 Task: Search for meetings in the calendar application.
Action: Mouse moved to (8, 71)
Screenshot: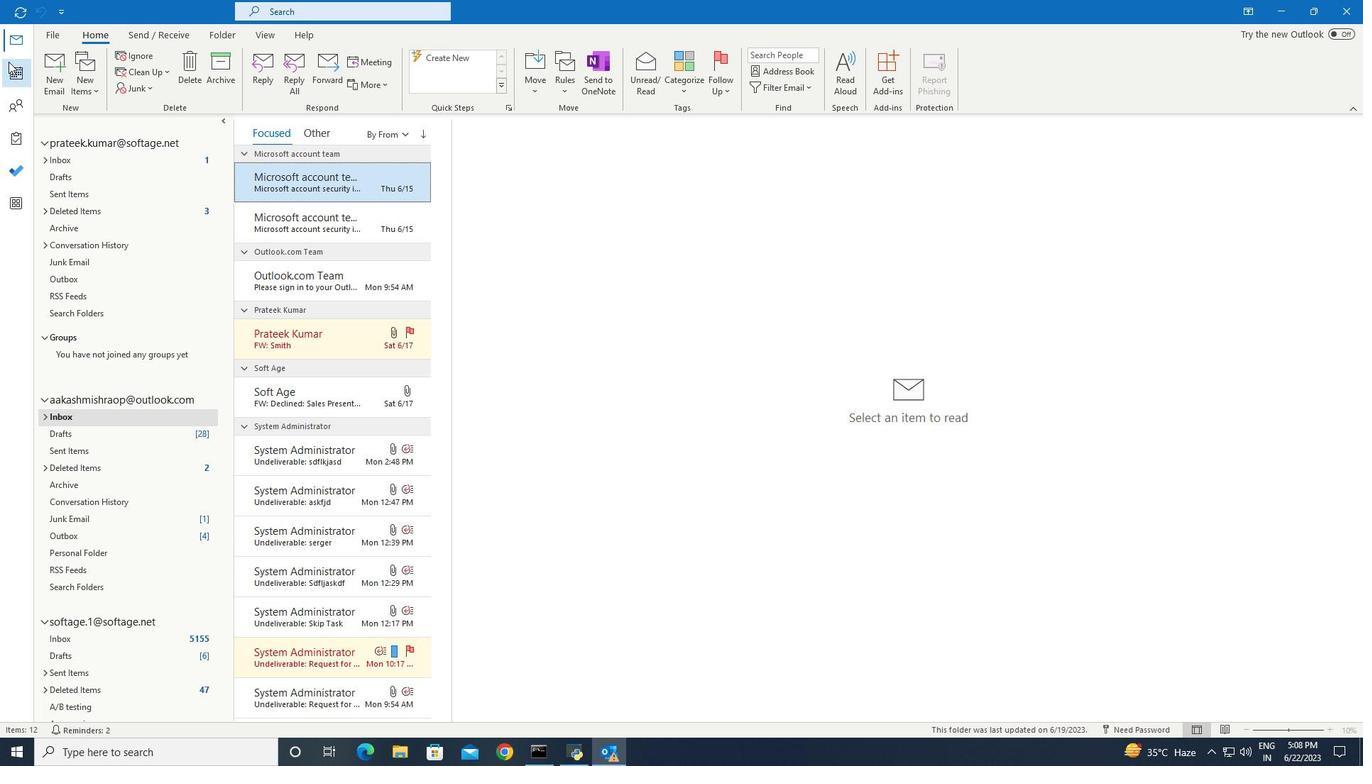 
Action: Mouse pressed left at (8, 71)
Screenshot: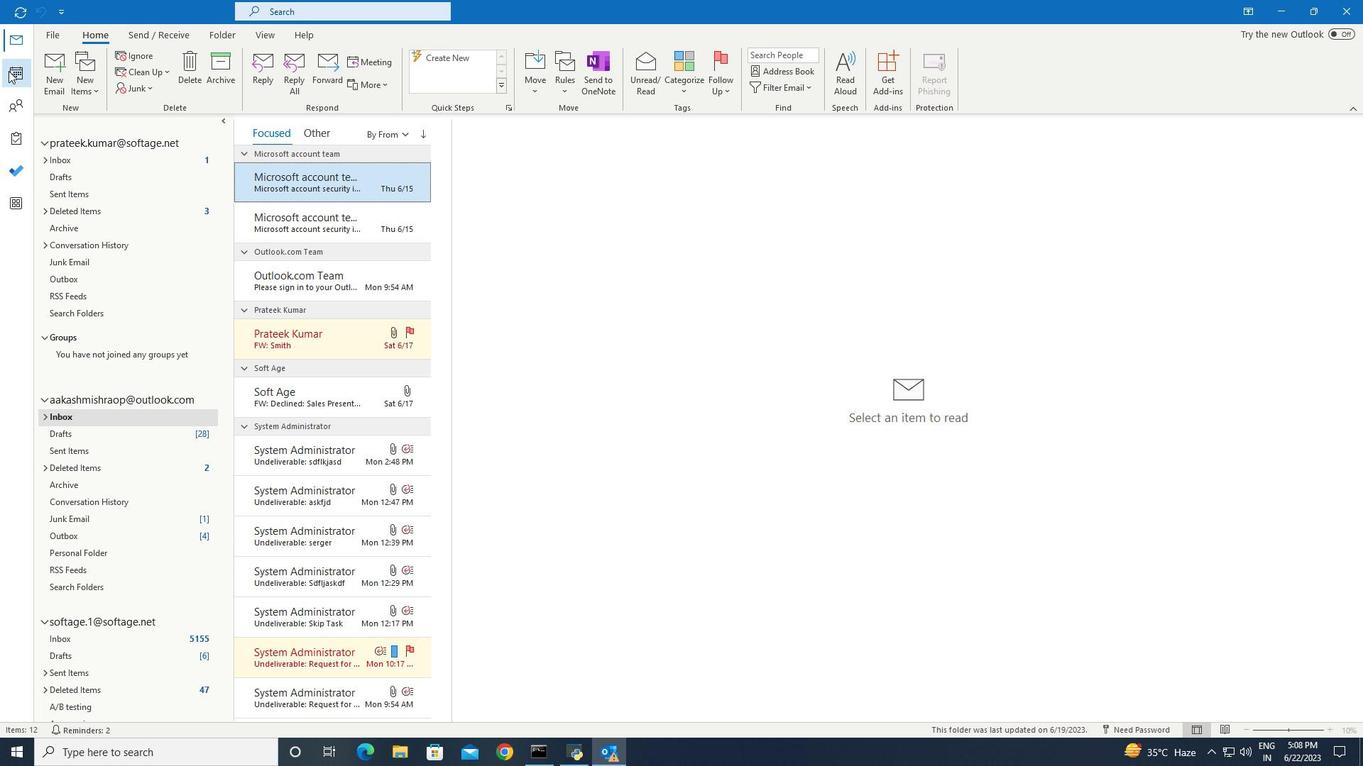 
Action: Mouse moved to (298, 7)
Screenshot: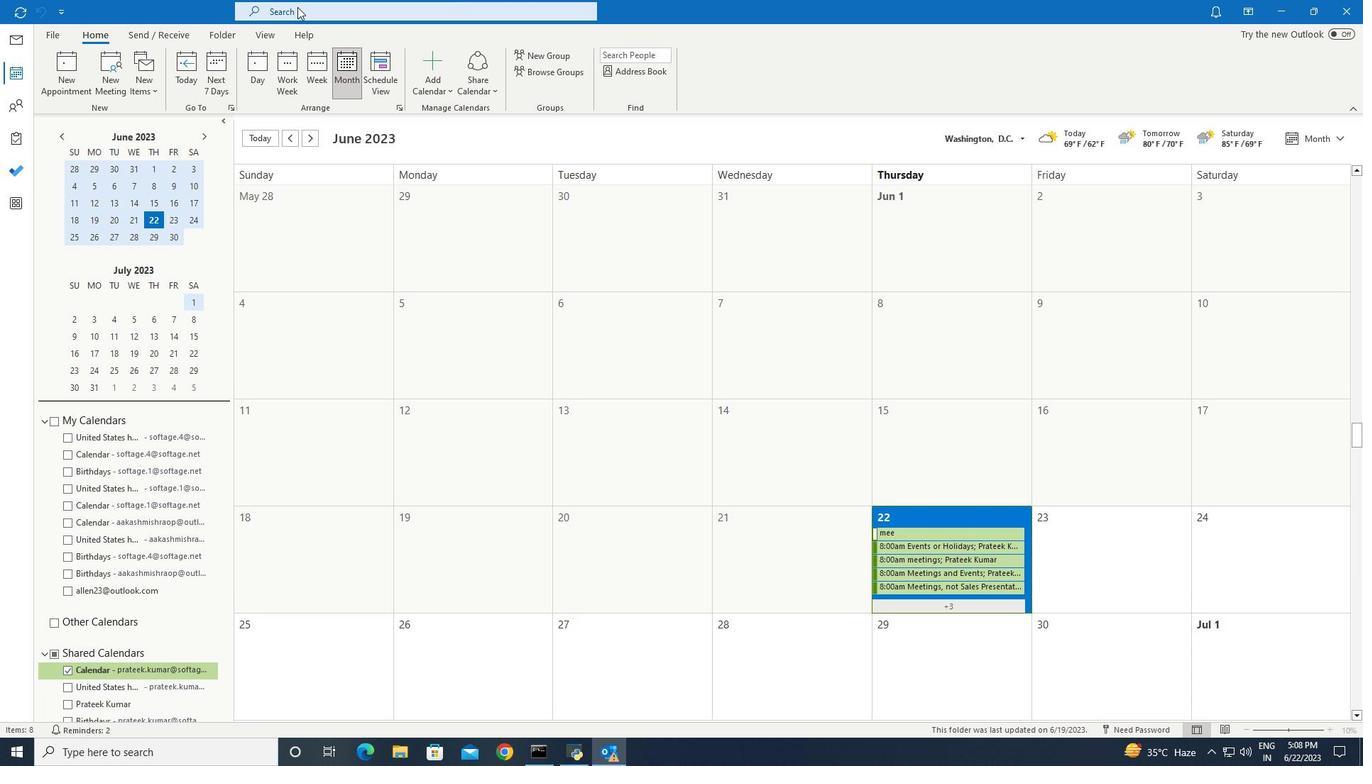 
Action: Mouse pressed left at (298, 7)
Screenshot: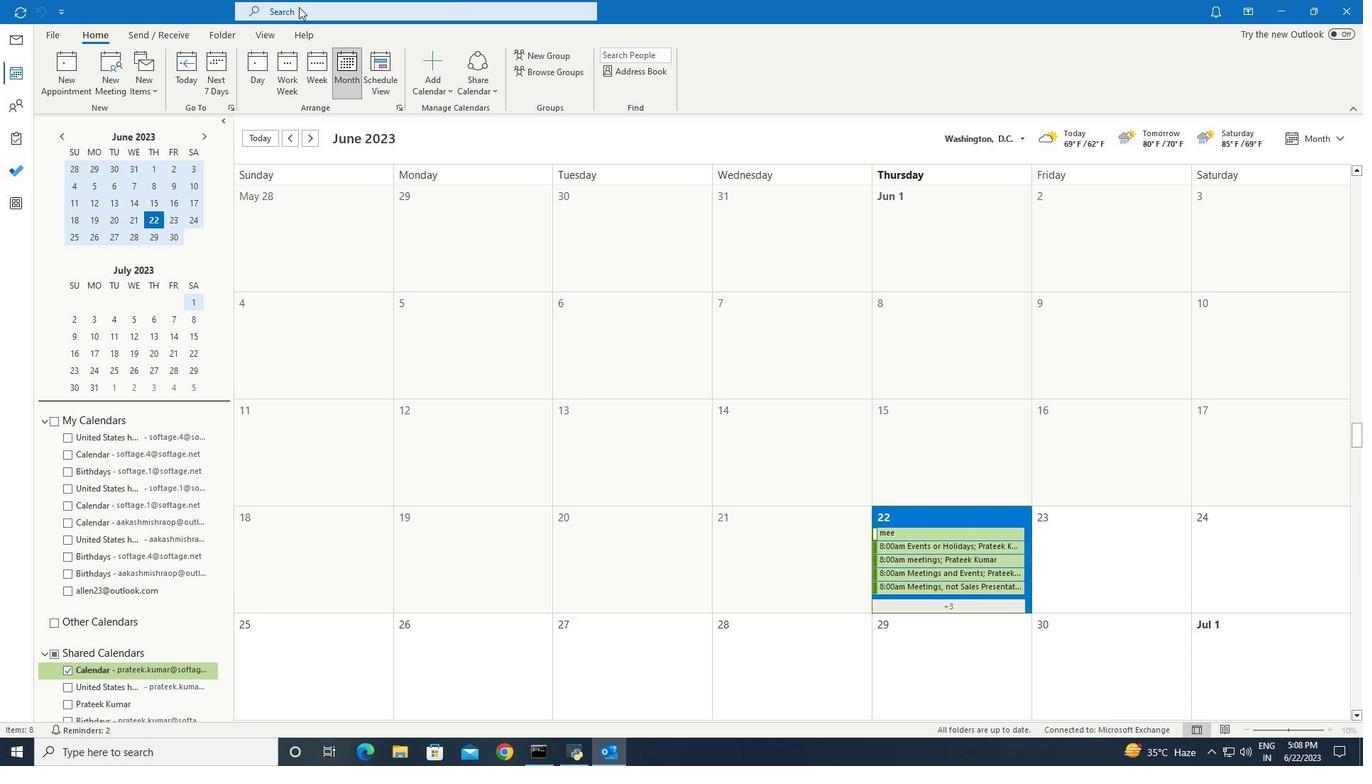 
Action: Key pressed meetings<Key.enter>
Screenshot: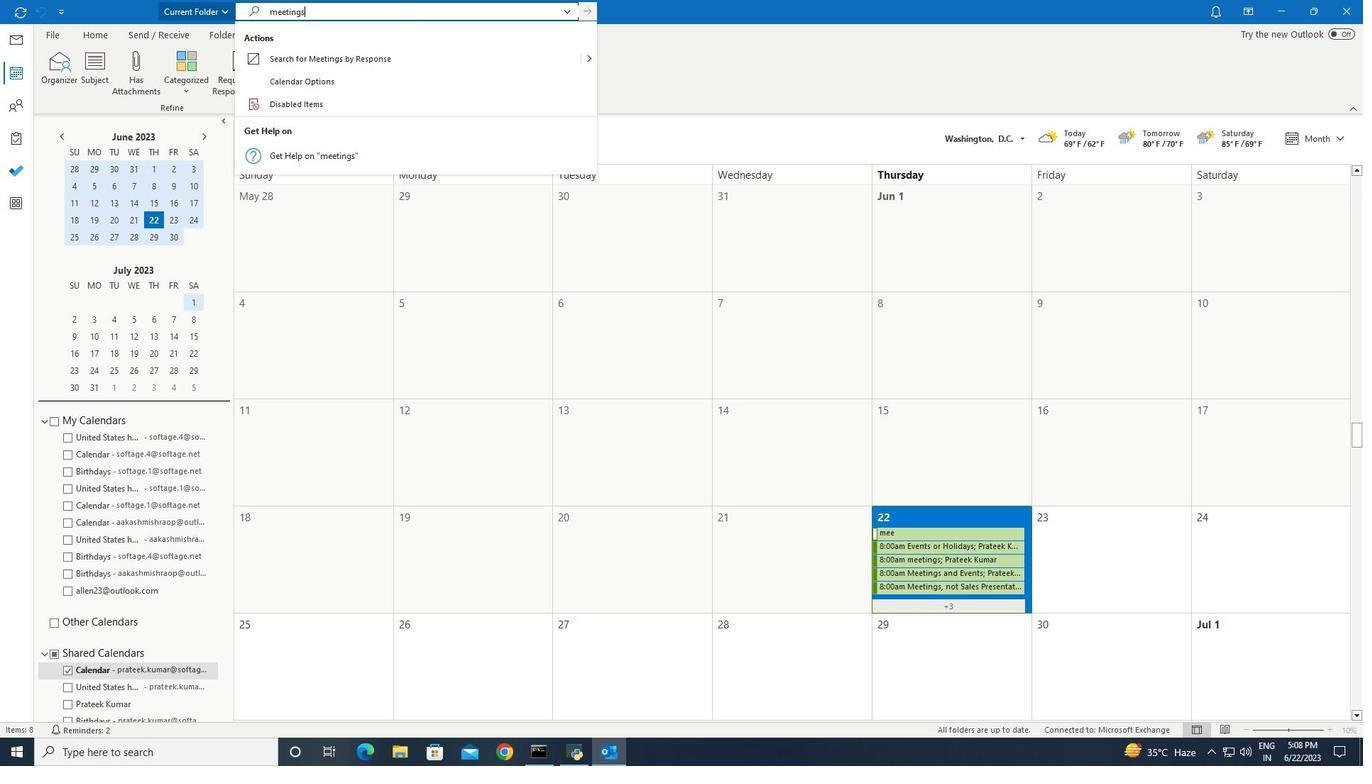 
Action: Mouse moved to (328, 216)
Screenshot: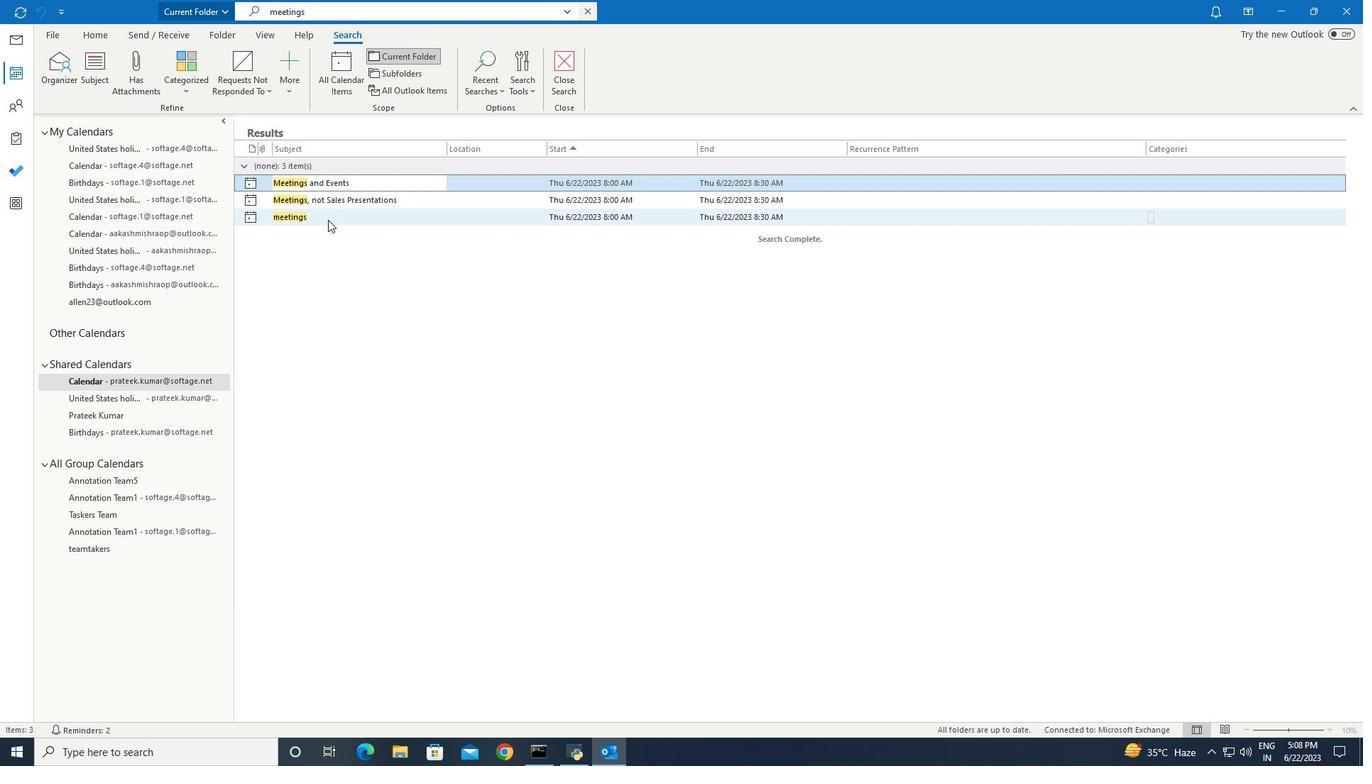 
Action: Mouse pressed left at (328, 216)
Screenshot: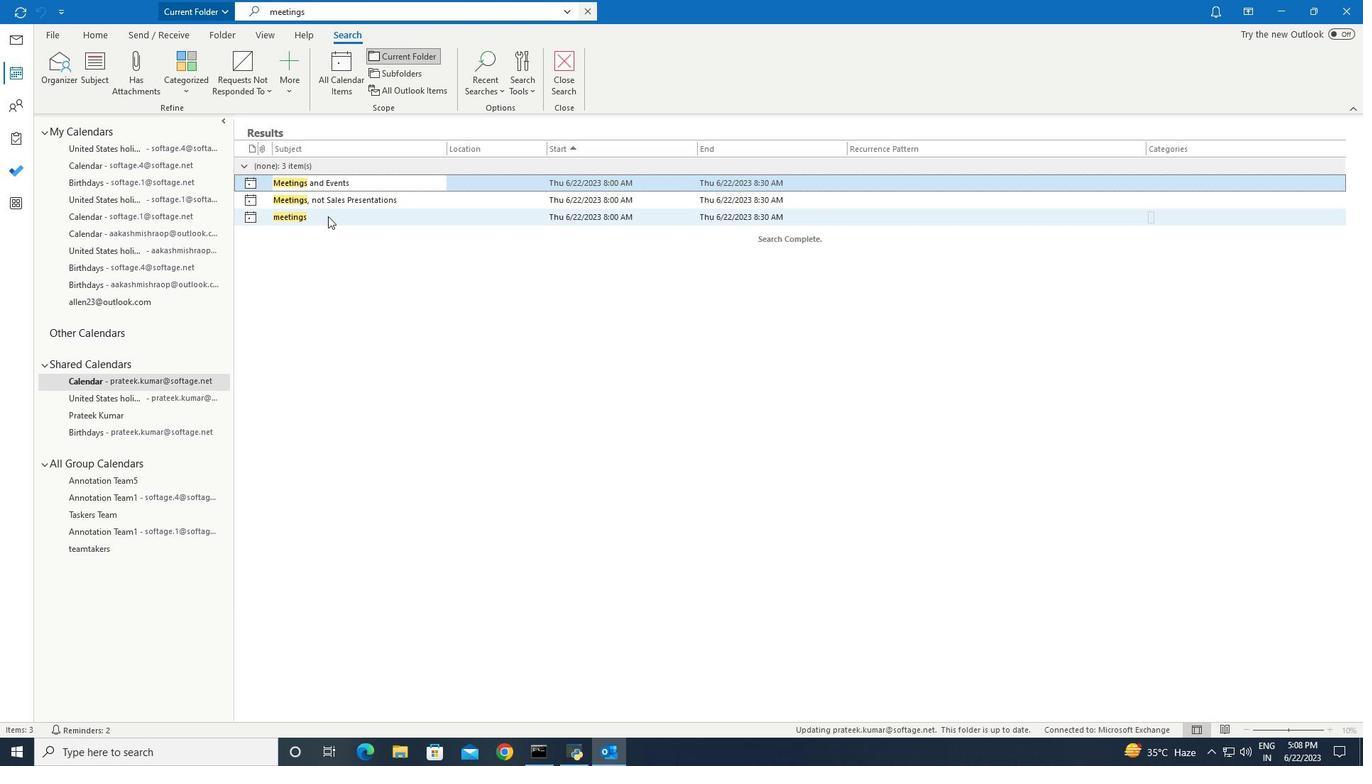 
Action: Mouse moved to (328, 215)
Screenshot: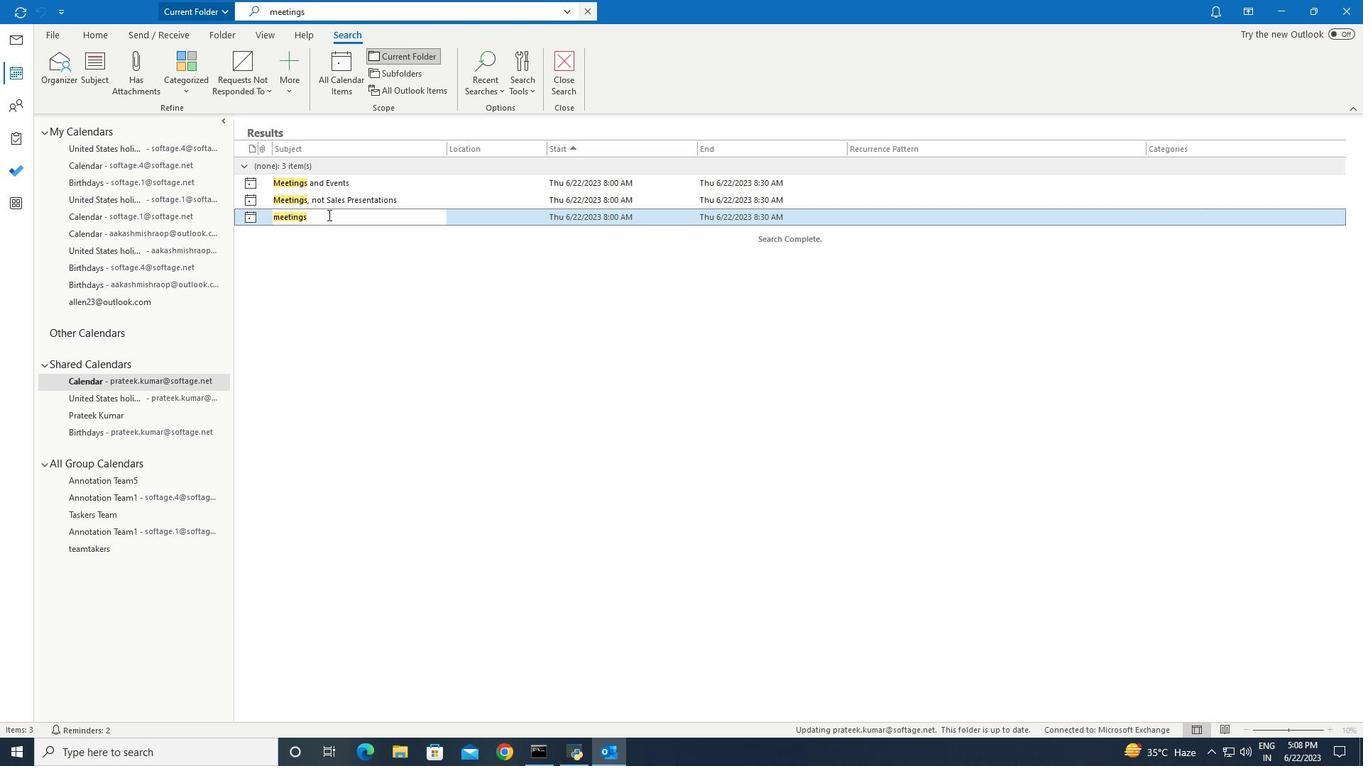 
